 Task: Start in the project VantageTech the sprint 'Epic Expedition', with a duration of 2 weeks.
Action: Mouse moved to (163, 48)
Screenshot: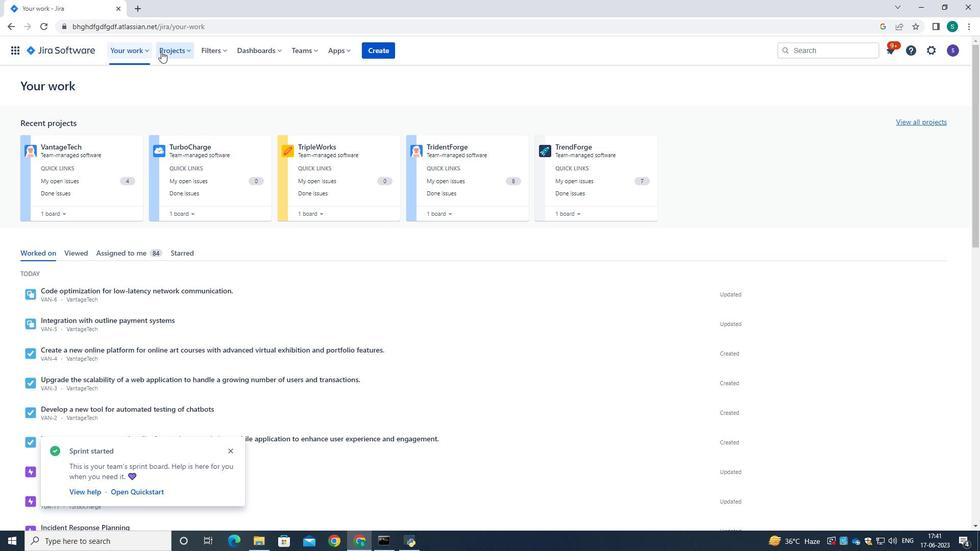 
Action: Mouse pressed left at (163, 48)
Screenshot: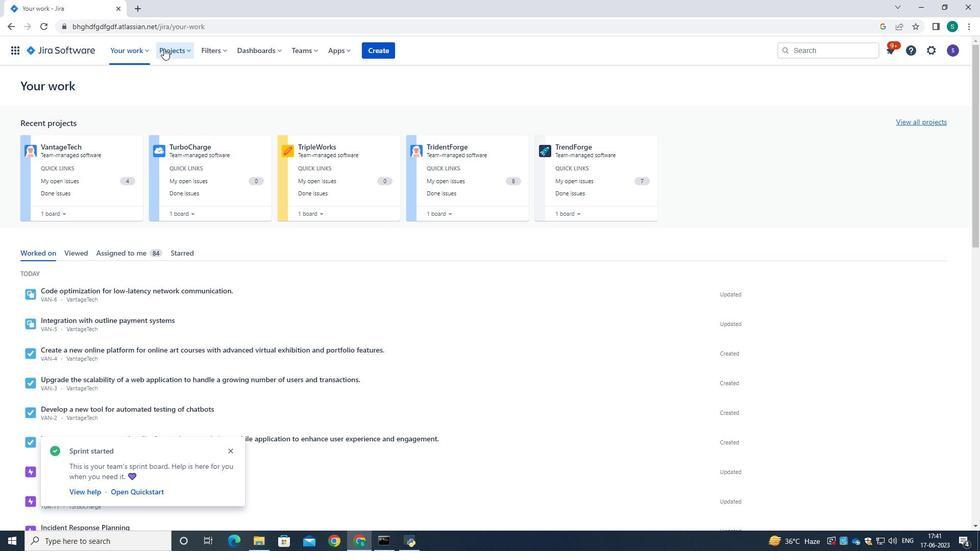 
Action: Mouse moved to (195, 89)
Screenshot: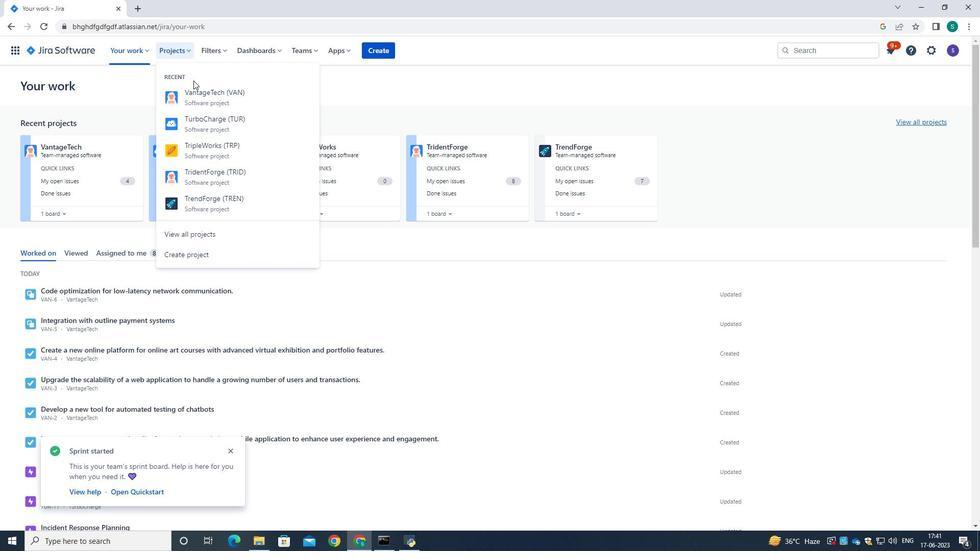 
Action: Mouse pressed left at (195, 89)
Screenshot: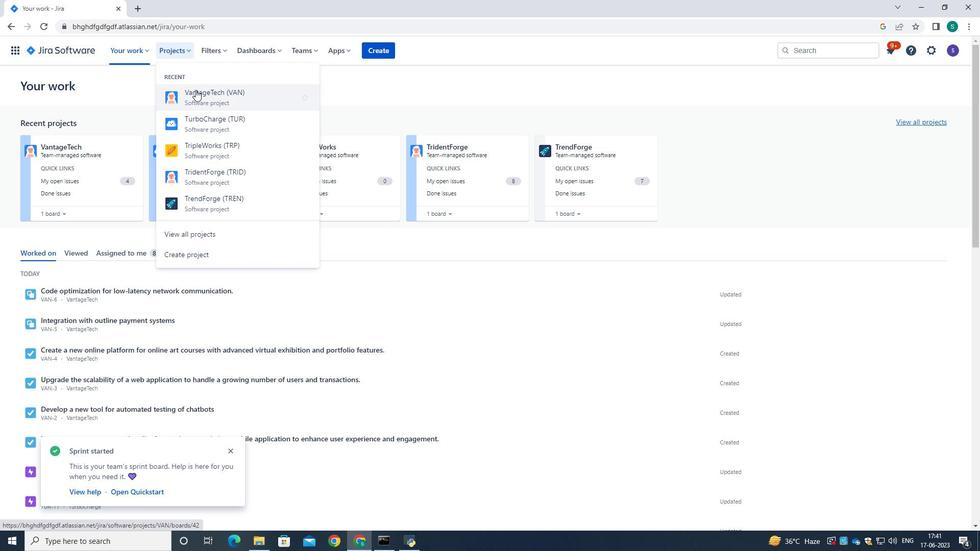 
Action: Mouse moved to (65, 161)
Screenshot: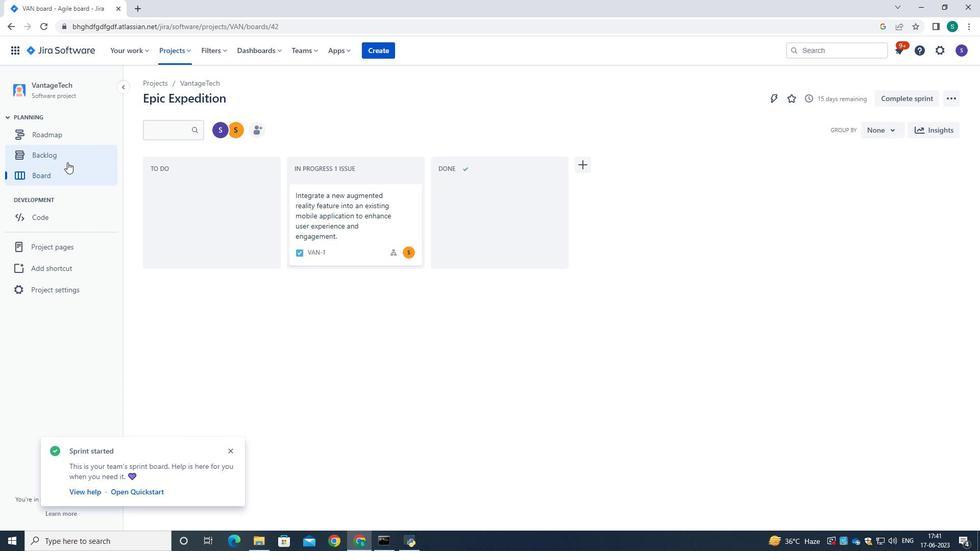 
Action: Mouse pressed left at (65, 161)
Screenshot: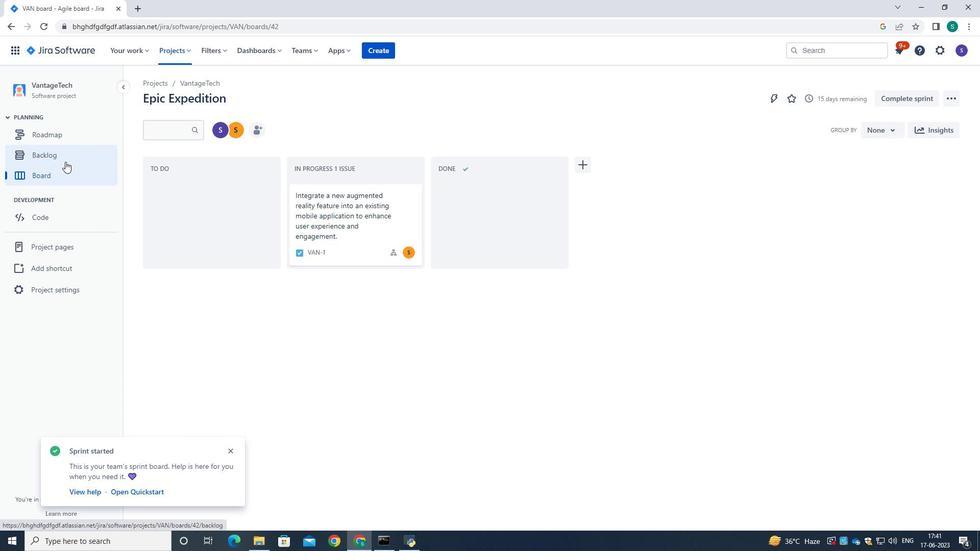 
Action: Mouse moved to (422, 220)
Screenshot: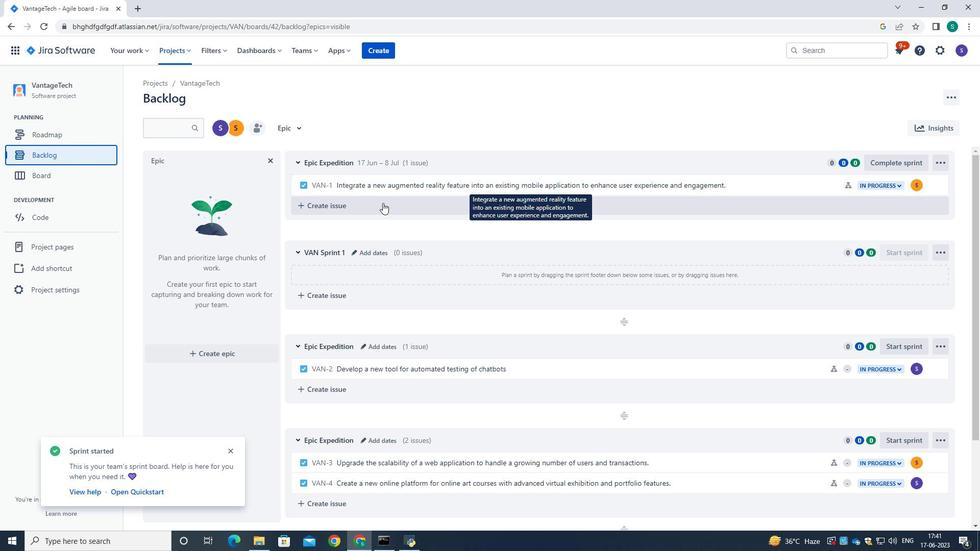 
Action: Mouse scrolled (422, 220) with delta (0, 0)
Screenshot: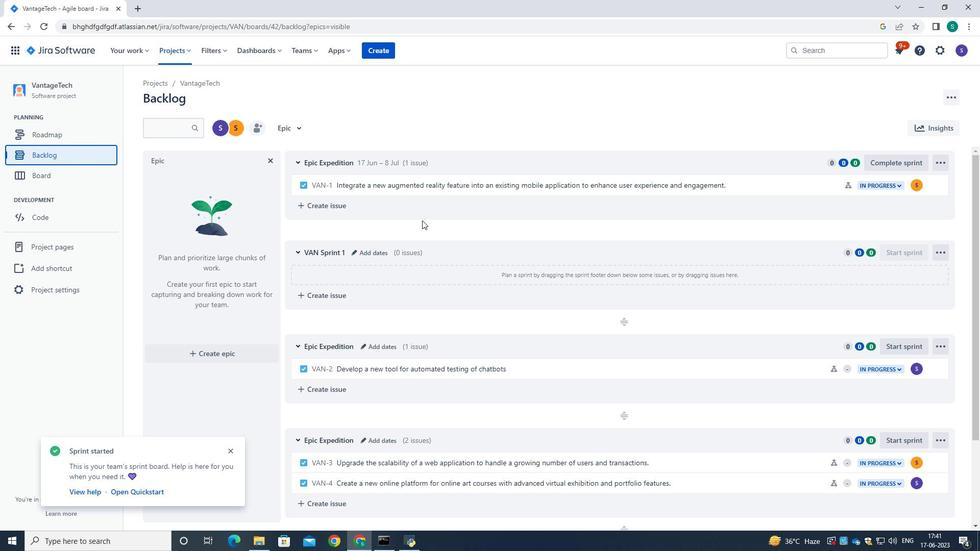 
Action: Mouse moved to (422, 224)
Screenshot: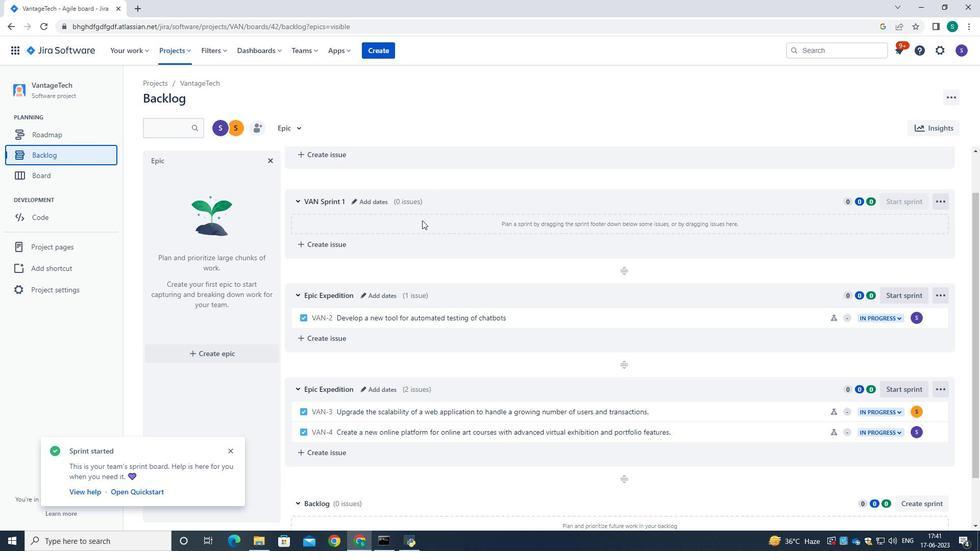 
Action: Mouse scrolled (422, 223) with delta (0, 0)
Screenshot: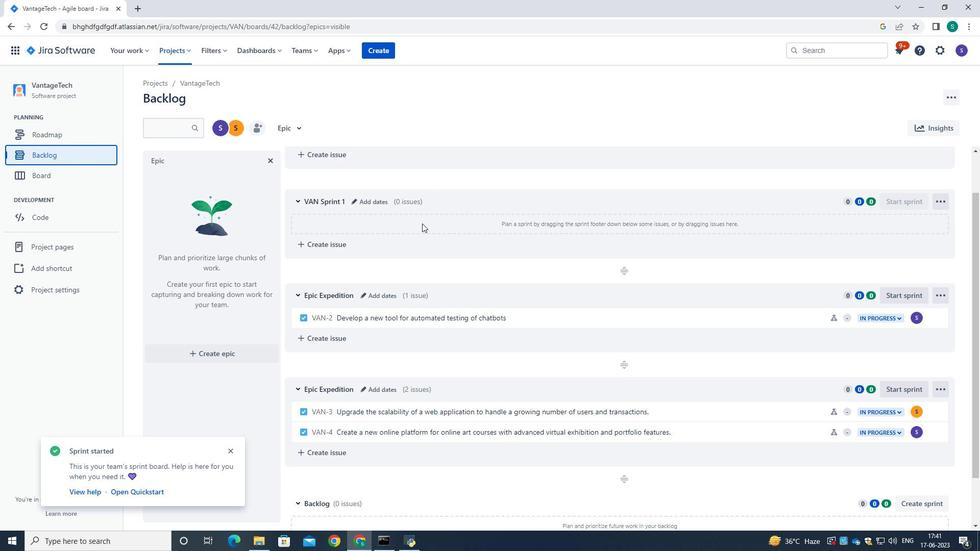 
Action: Mouse moved to (911, 242)
Screenshot: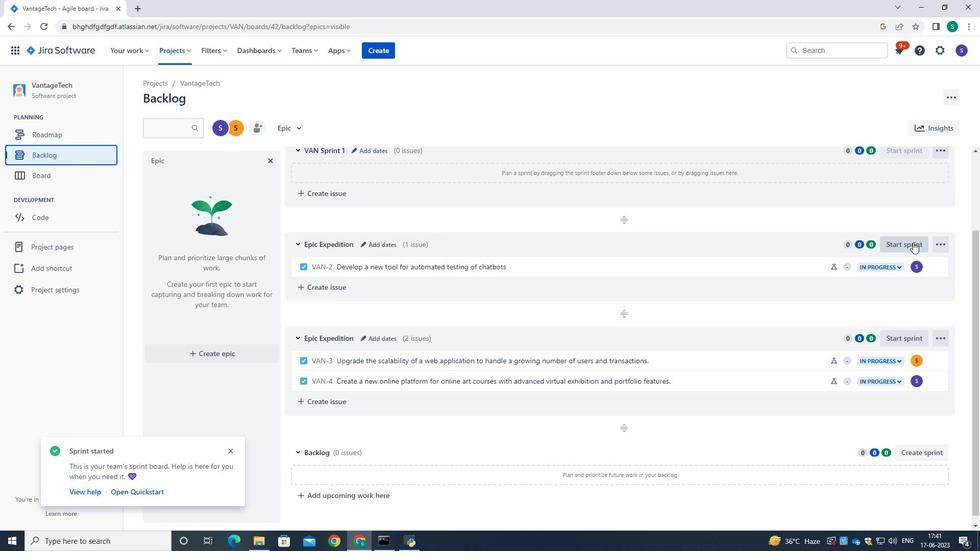 
Action: Mouse pressed left at (911, 242)
Screenshot: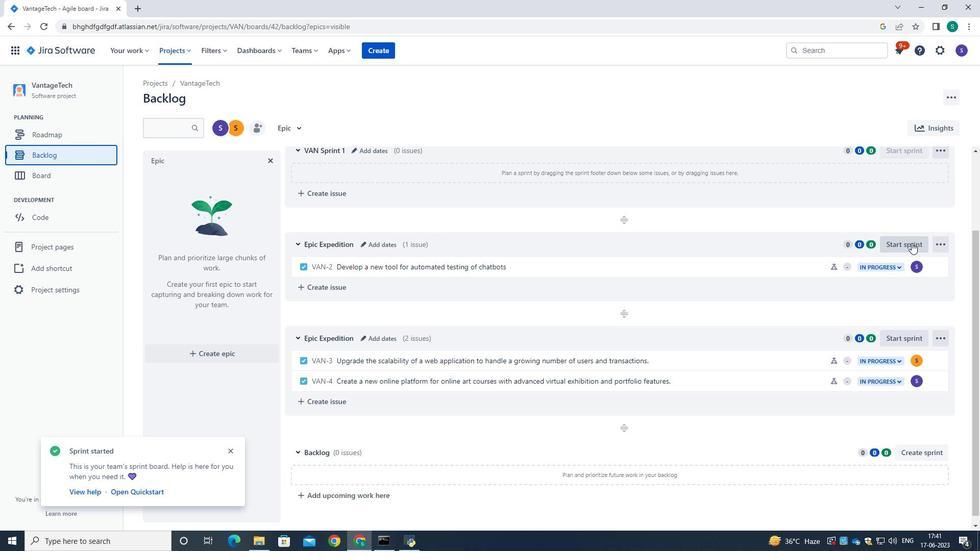 
Action: Mouse moved to (384, 181)
Screenshot: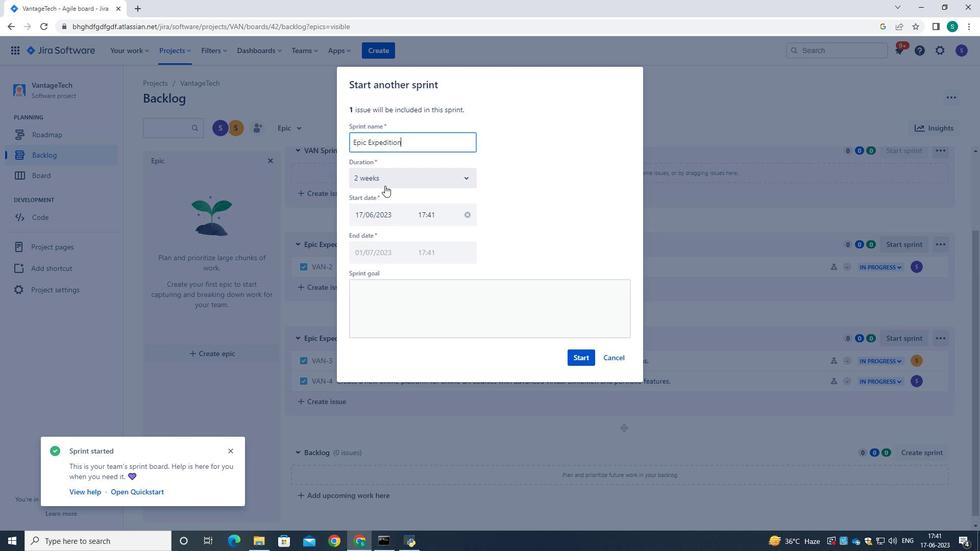 
Action: Mouse pressed left at (384, 181)
Screenshot: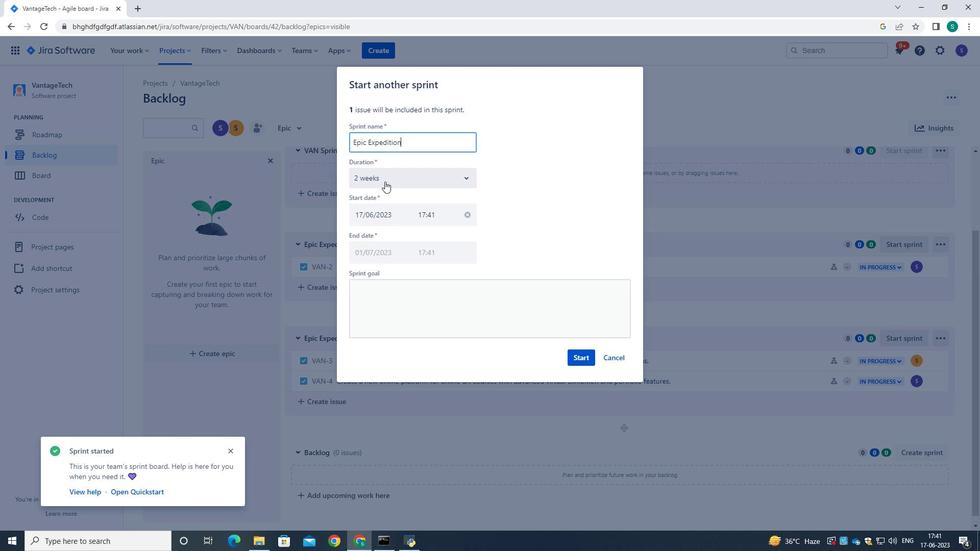 
Action: Mouse moved to (390, 235)
Screenshot: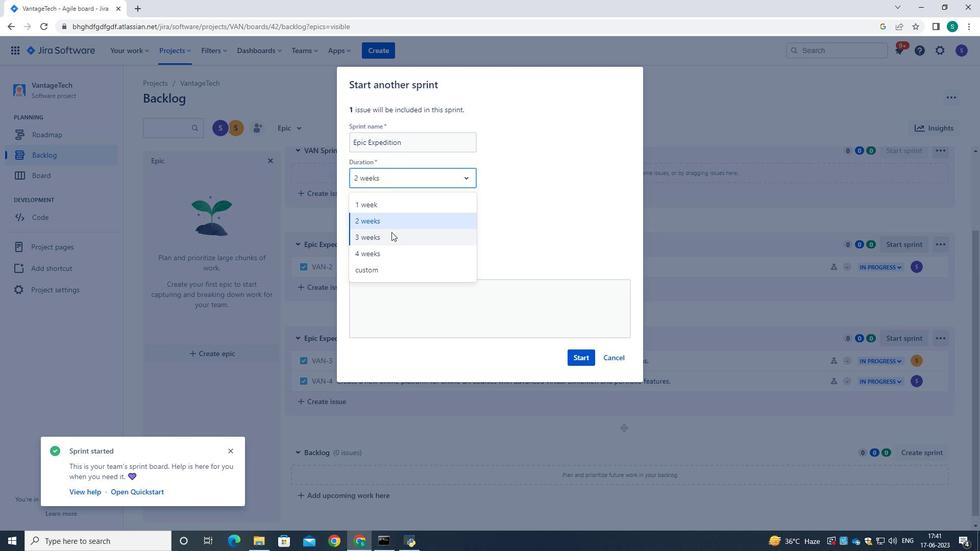 
Action: Mouse pressed left at (390, 235)
Screenshot: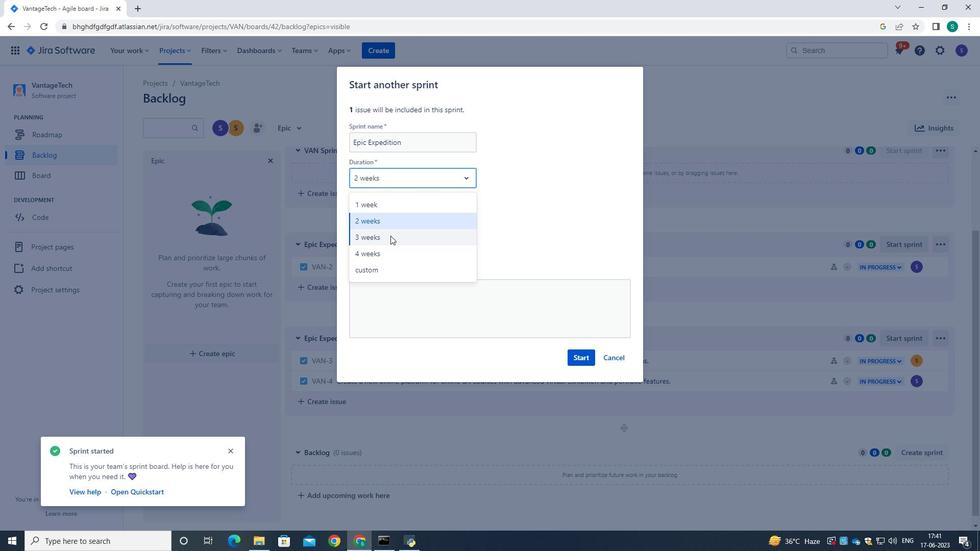
Action: Mouse moved to (395, 180)
Screenshot: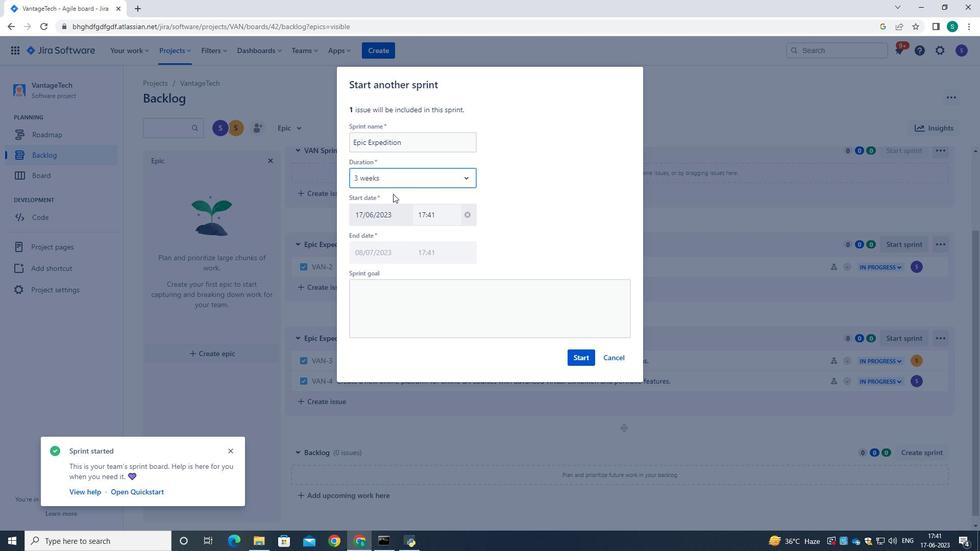 
Action: Mouse pressed left at (395, 180)
Screenshot: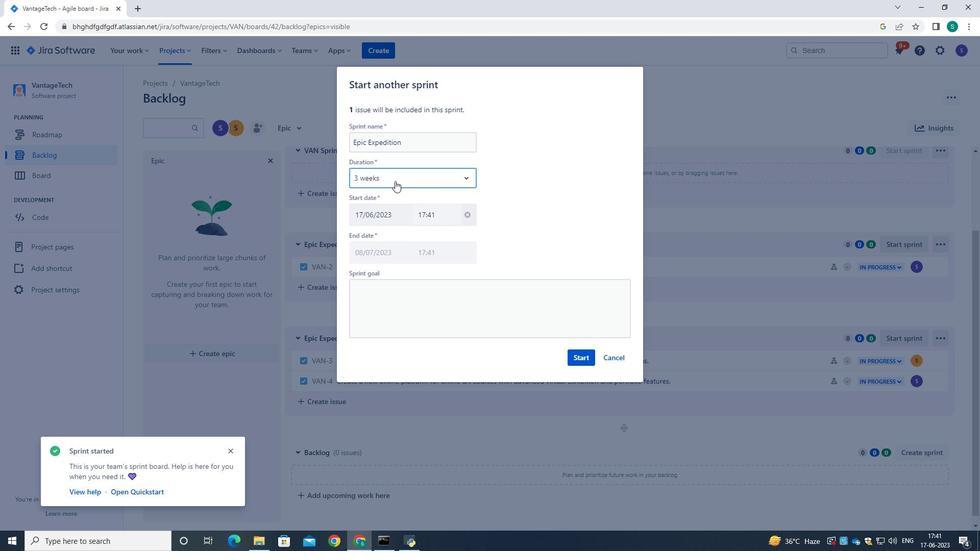 
Action: Mouse moved to (390, 225)
Screenshot: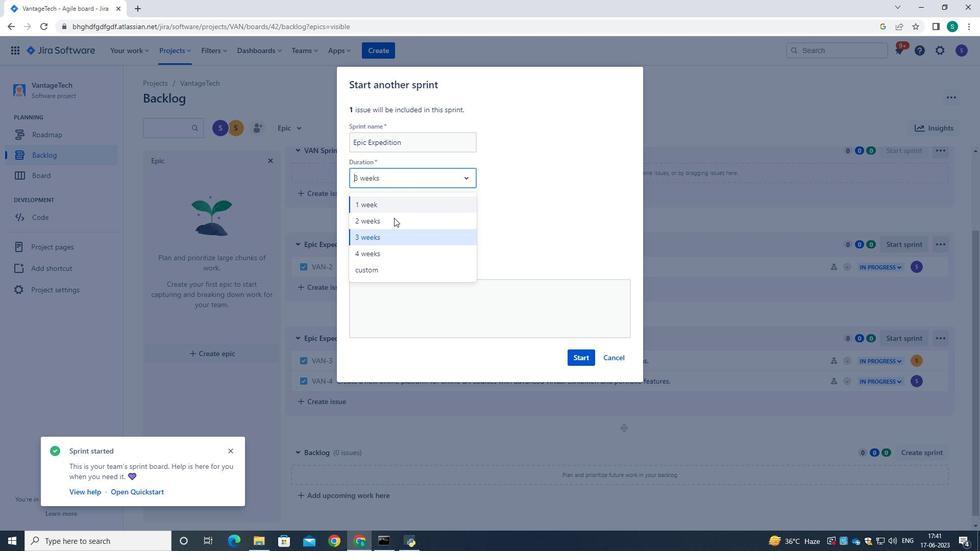 
Action: Mouse pressed left at (390, 225)
Screenshot: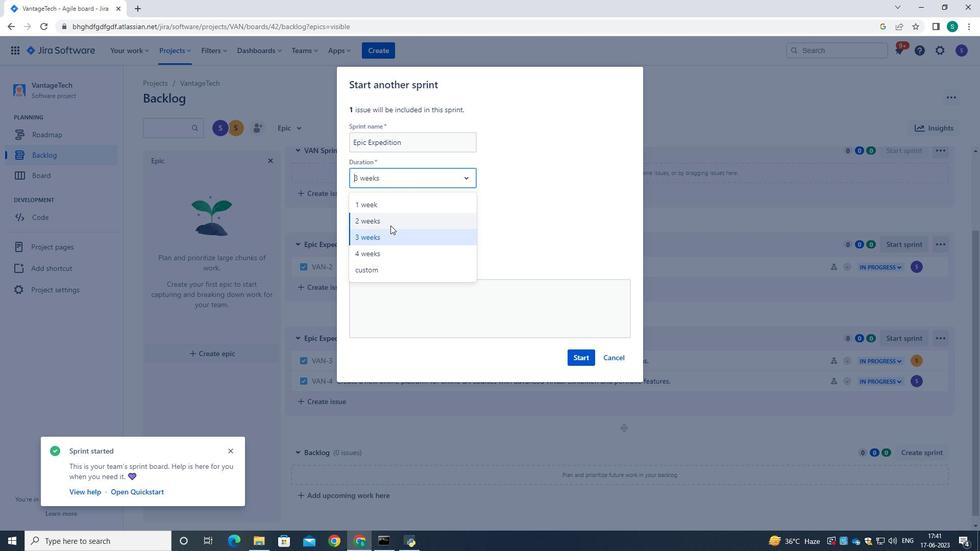 
Action: Mouse moved to (577, 360)
Screenshot: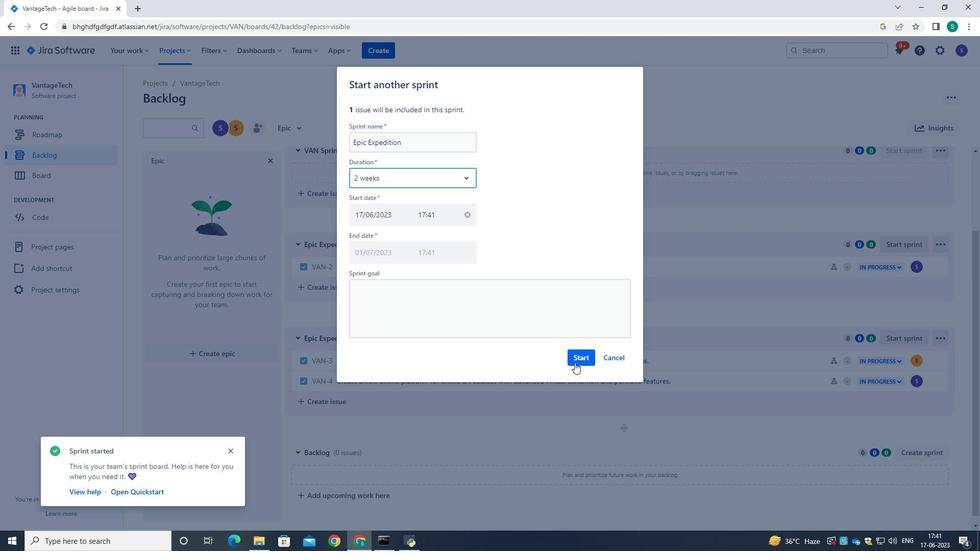 
Action: Mouse pressed left at (577, 360)
Screenshot: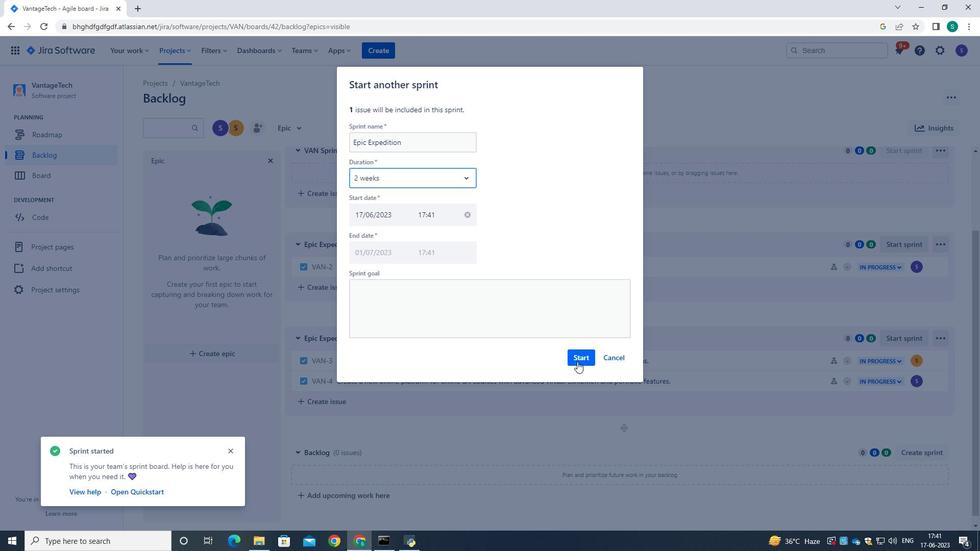 
